 Task: Create a due date automation trigger when advanced on, on the monday after a card is due add fields with custom field "Resume" set to a number greater than 1 and greater than 10 at 11:00 AM.
Action: Mouse moved to (995, 72)
Screenshot: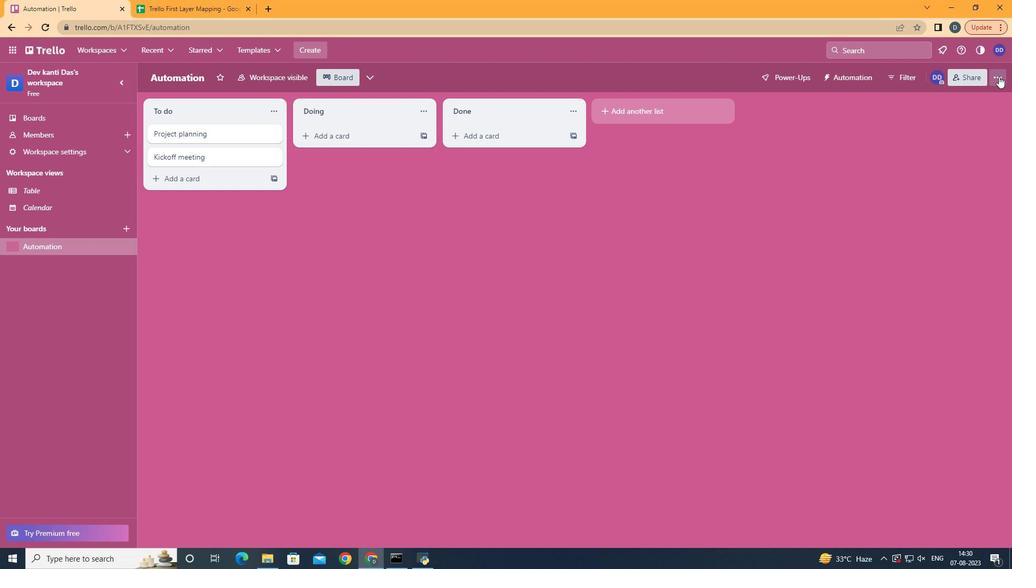 
Action: Mouse pressed left at (995, 72)
Screenshot: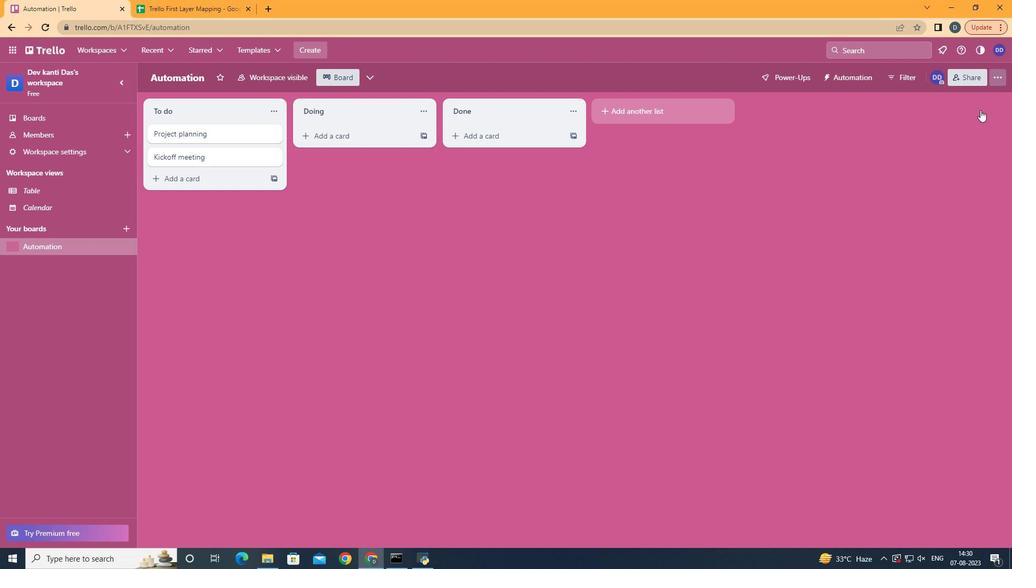 
Action: Mouse moved to (916, 217)
Screenshot: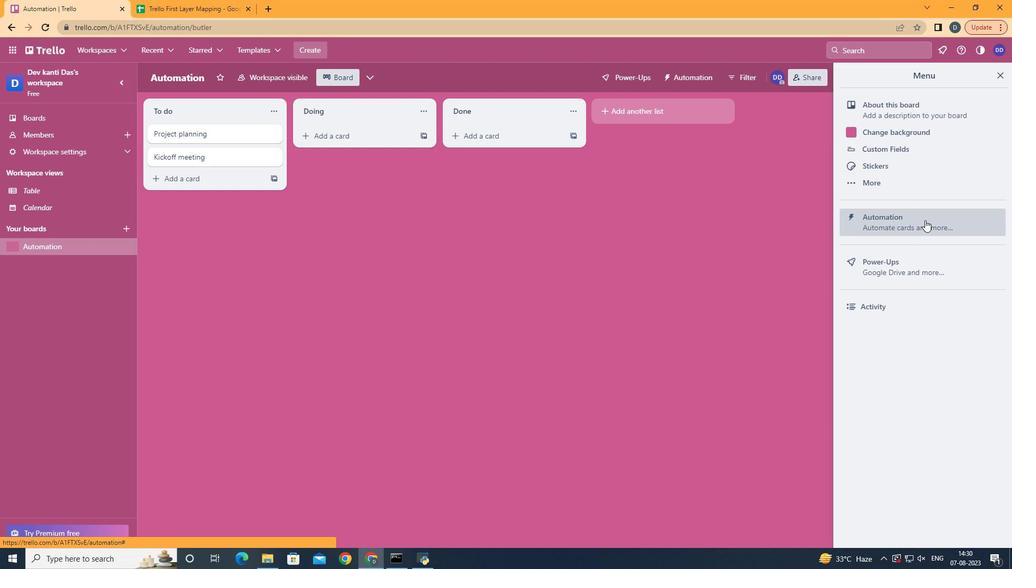 
Action: Mouse pressed left at (916, 217)
Screenshot: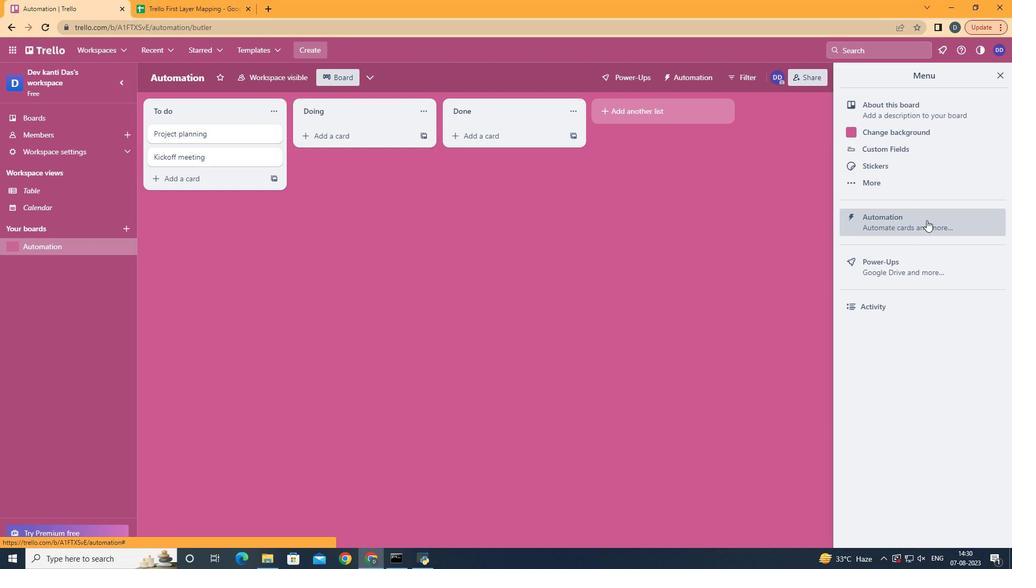 
Action: Mouse moved to (192, 207)
Screenshot: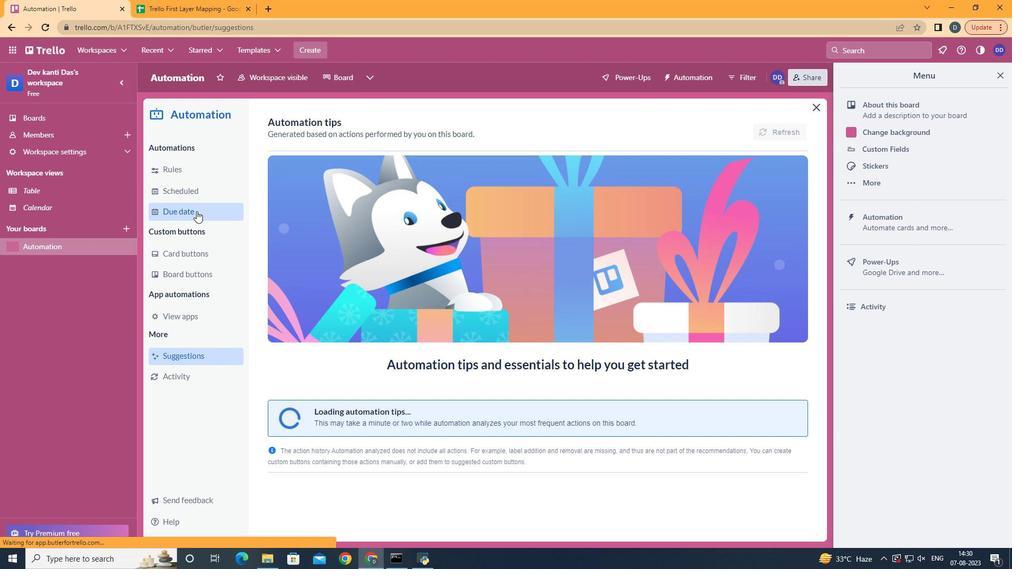 
Action: Mouse pressed left at (192, 207)
Screenshot: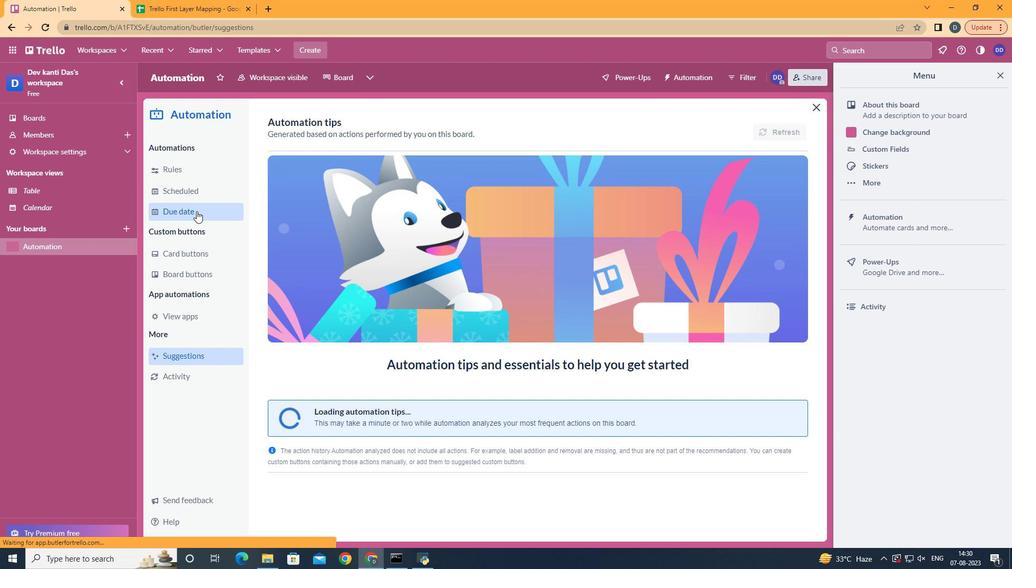 
Action: Mouse moved to (748, 127)
Screenshot: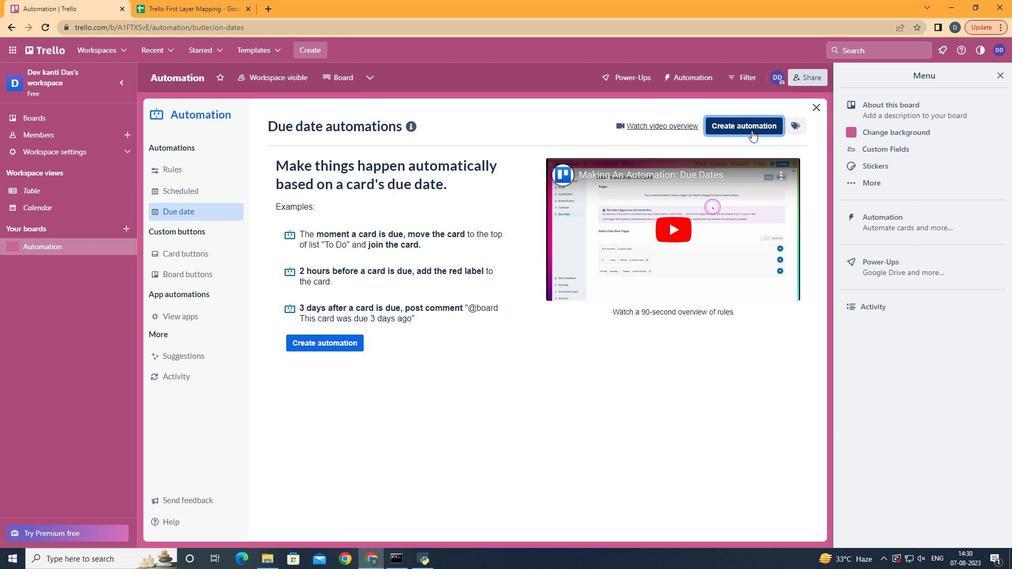 
Action: Mouse pressed left at (748, 127)
Screenshot: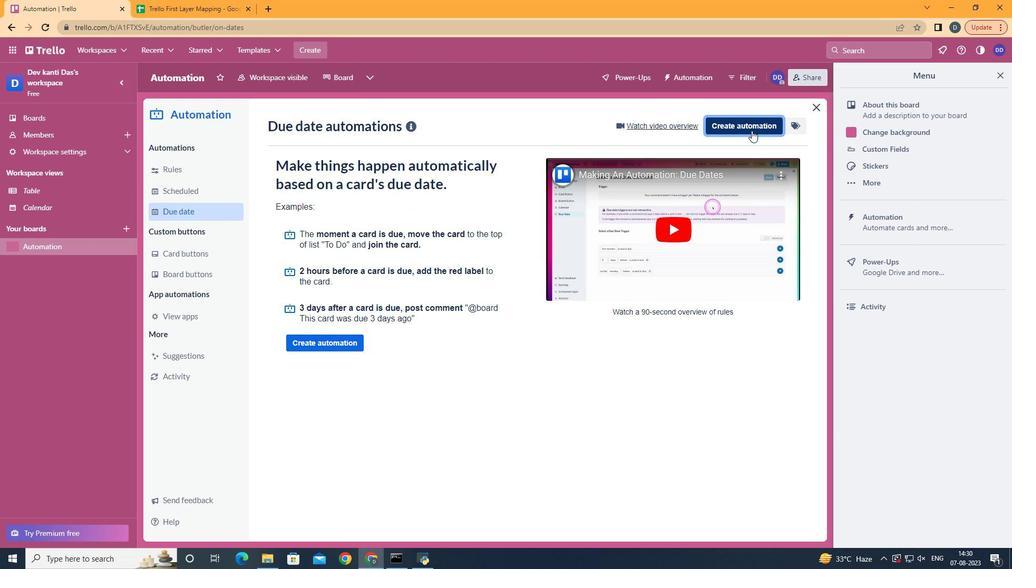
Action: Mouse moved to (552, 228)
Screenshot: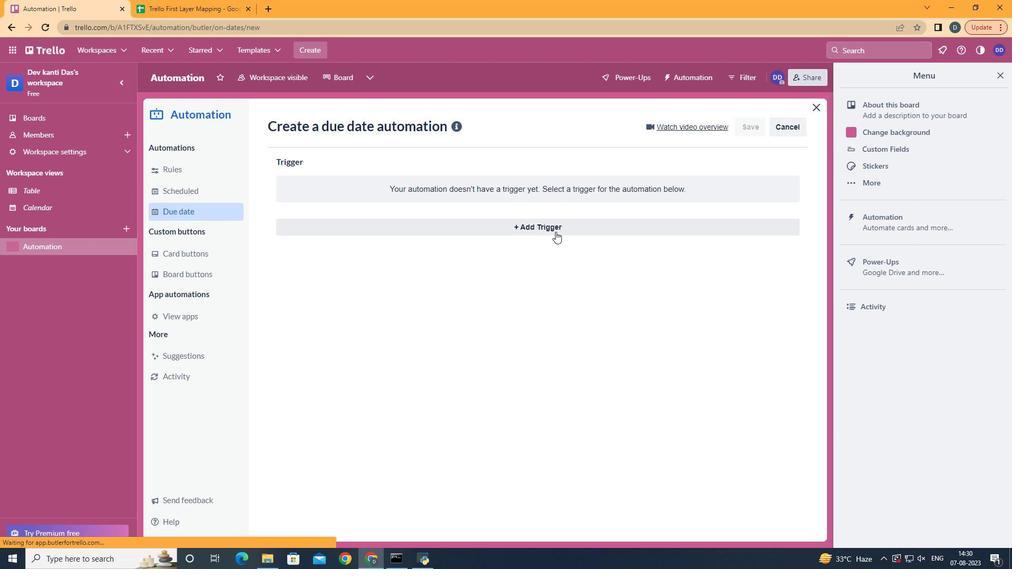 
Action: Mouse pressed left at (552, 228)
Screenshot: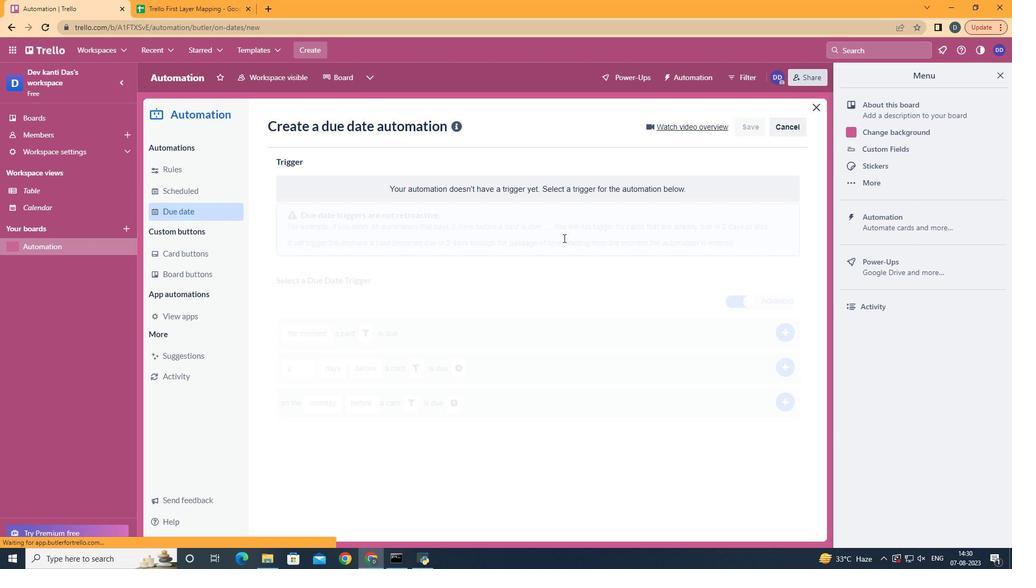 
Action: Mouse moved to (331, 263)
Screenshot: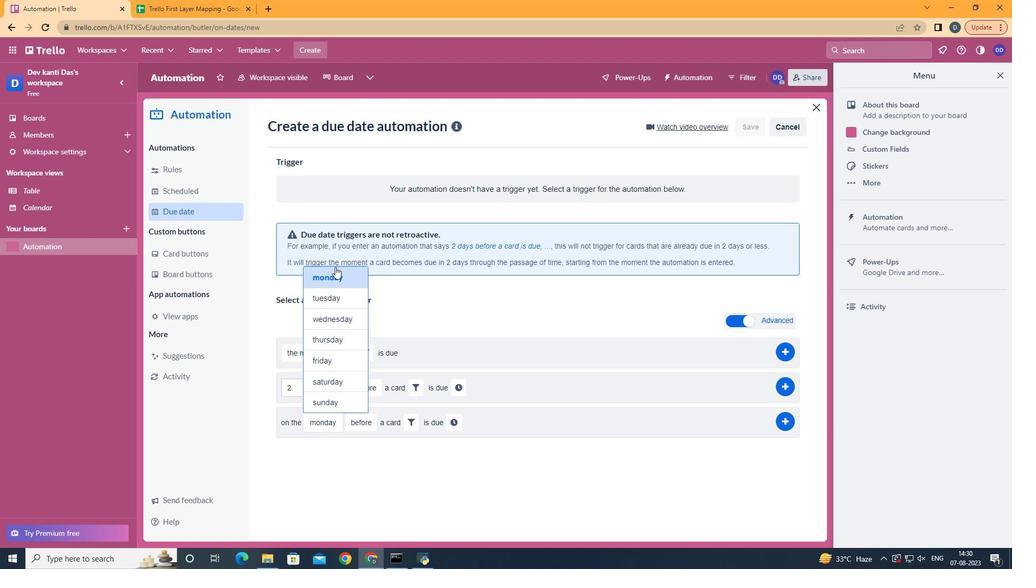 
Action: Mouse pressed left at (331, 263)
Screenshot: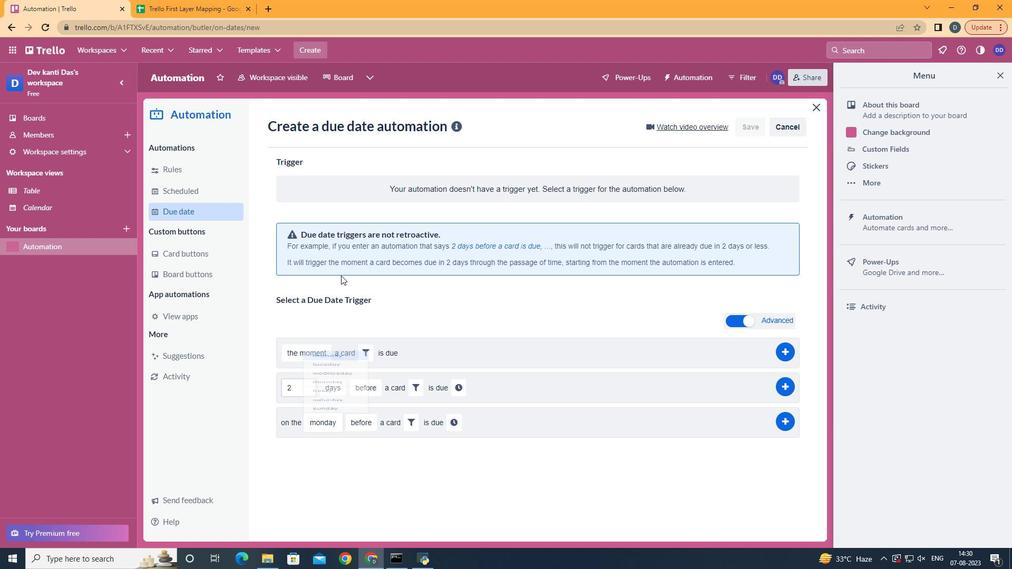 
Action: Mouse moved to (365, 455)
Screenshot: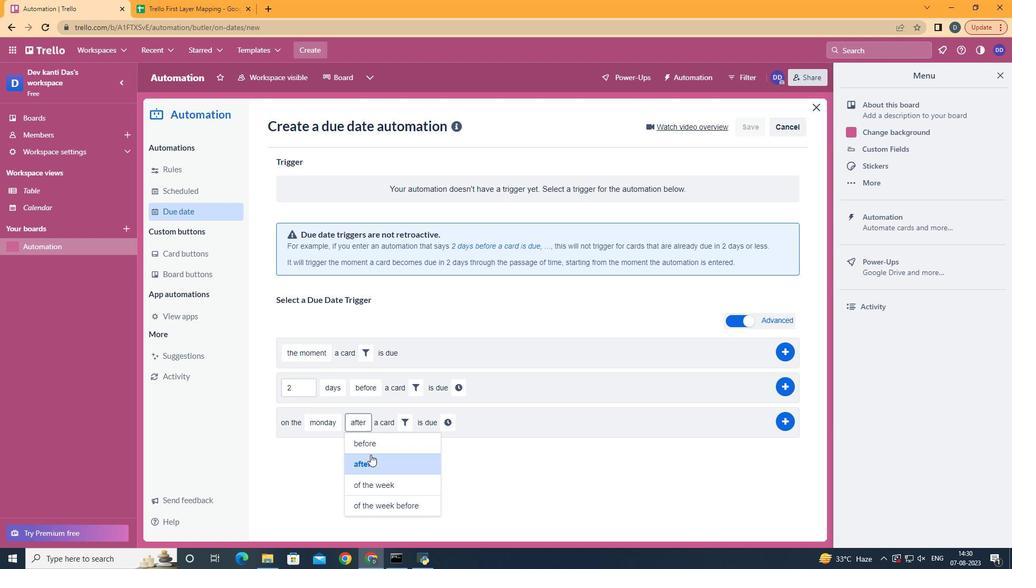 
Action: Mouse pressed left at (365, 455)
Screenshot: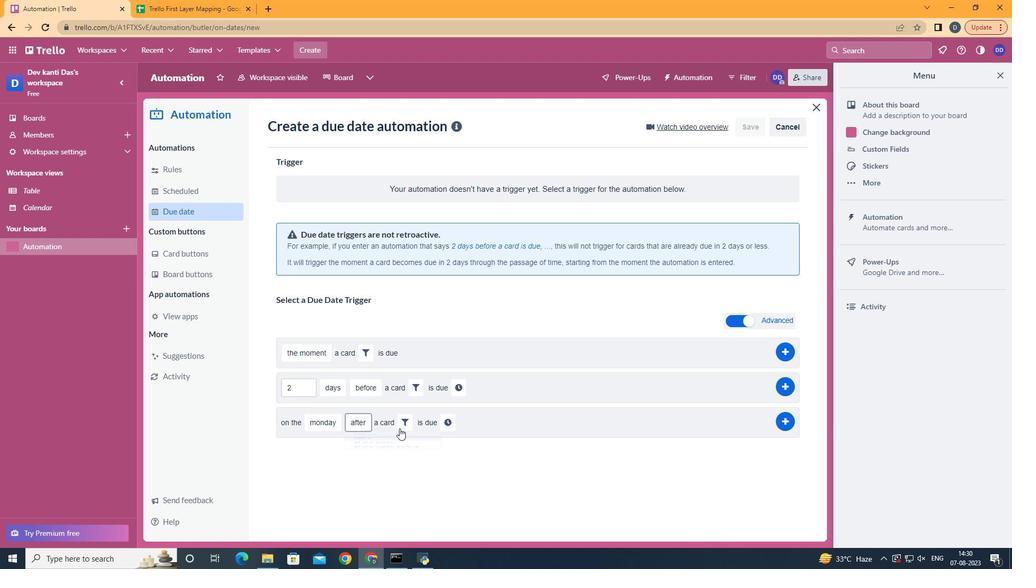 
Action: Mouse moved to (398, 418)
Screenshot: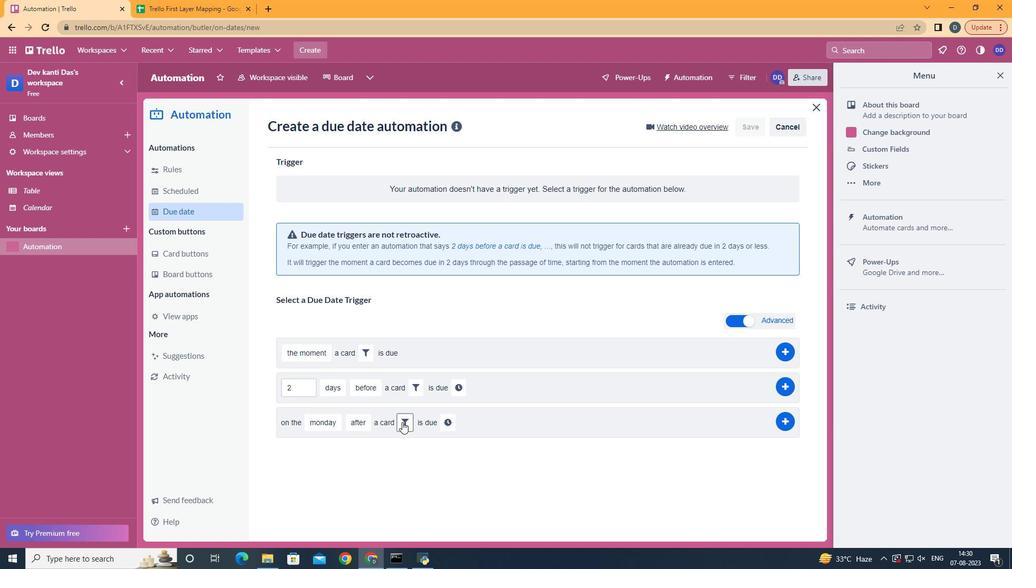 
Action: Mouse pressed left at (398, 418)
Screenshot: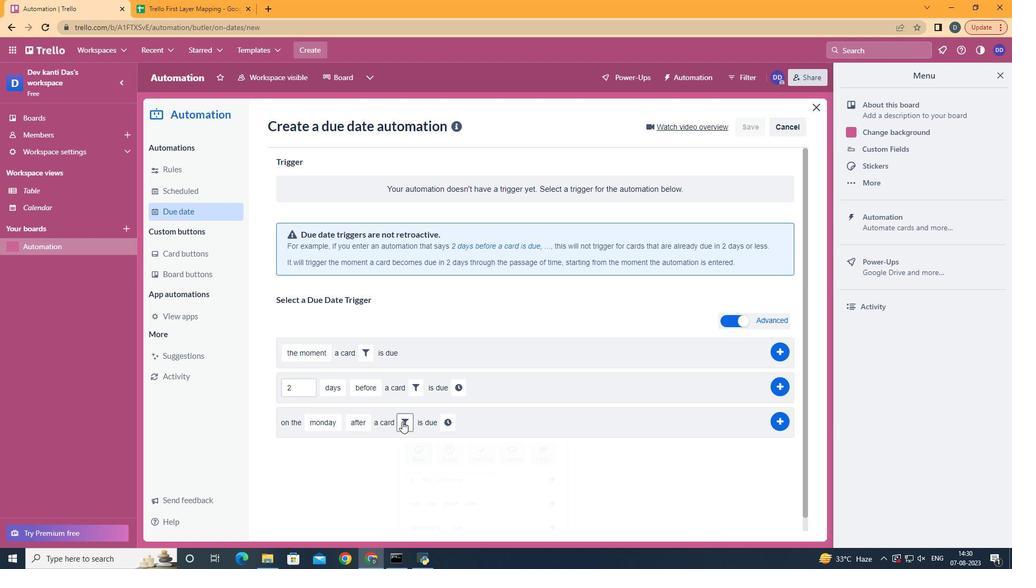 
Action: Mouse moved to (563, 453)
Screenshot: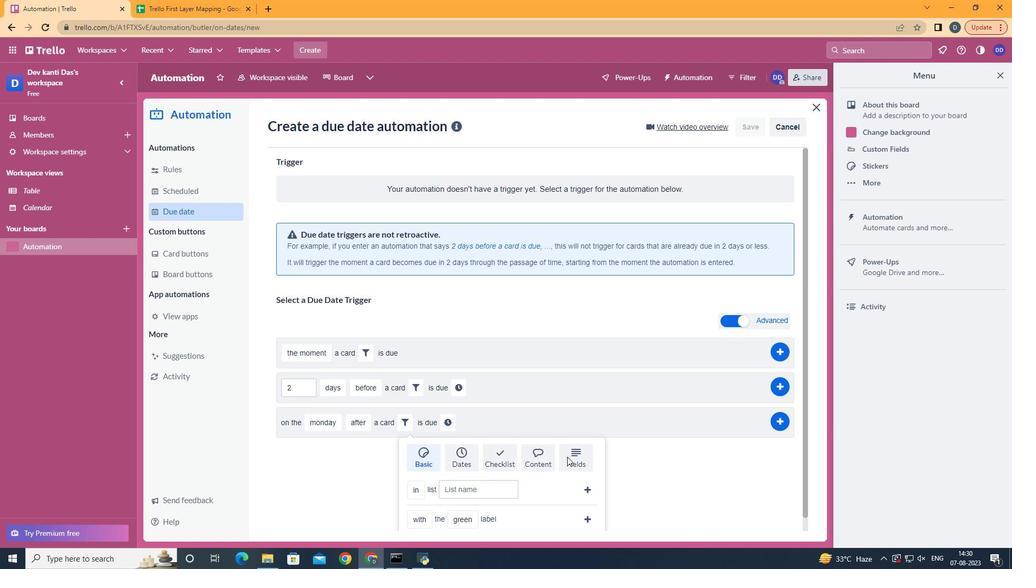 
Action: Mouse pressed left at (563, 453)
Screenshot: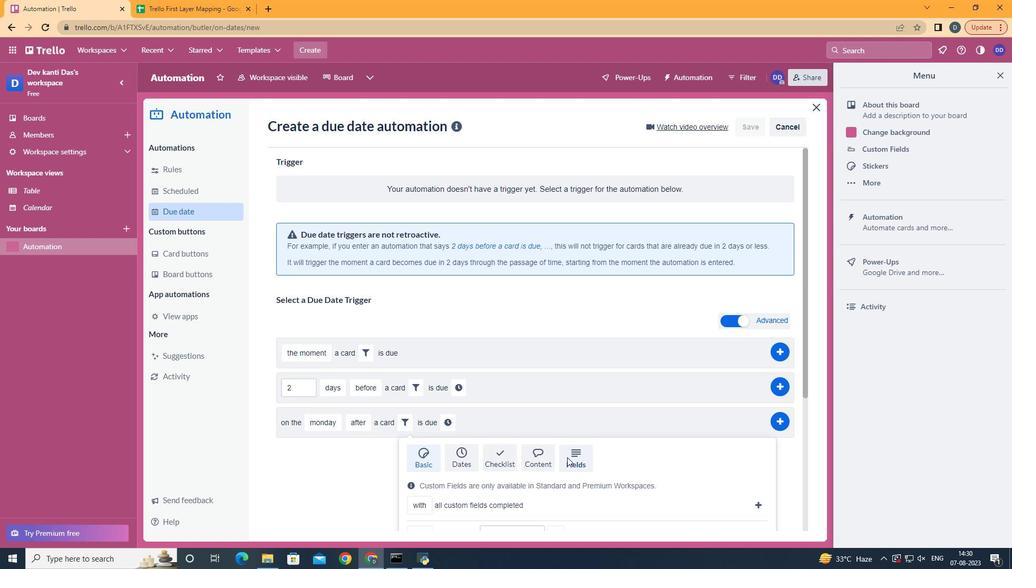
Action: Mouse moved to (563, 453)
Screenshot: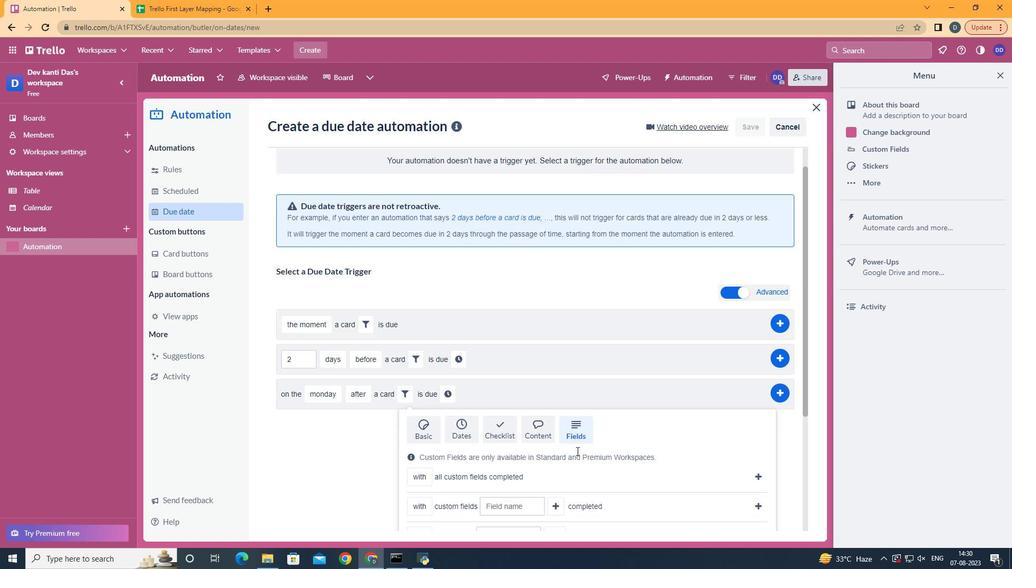 
Action: Mouse scrolled (563, 453) with delta (0, 0)
Screenshot: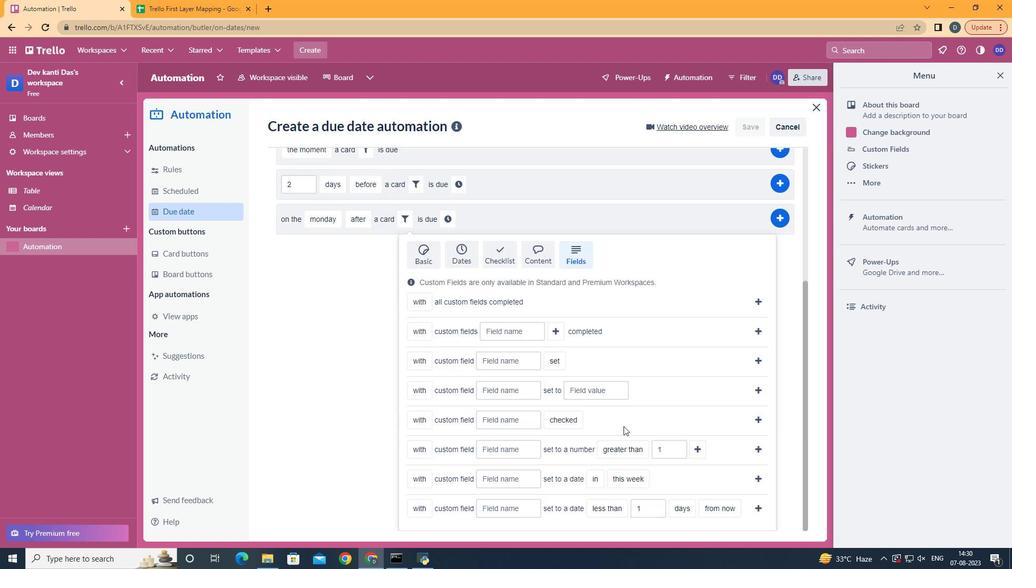 
Action: Mouse scrolled (563, 453) with delta (0, 0)
Screenshot: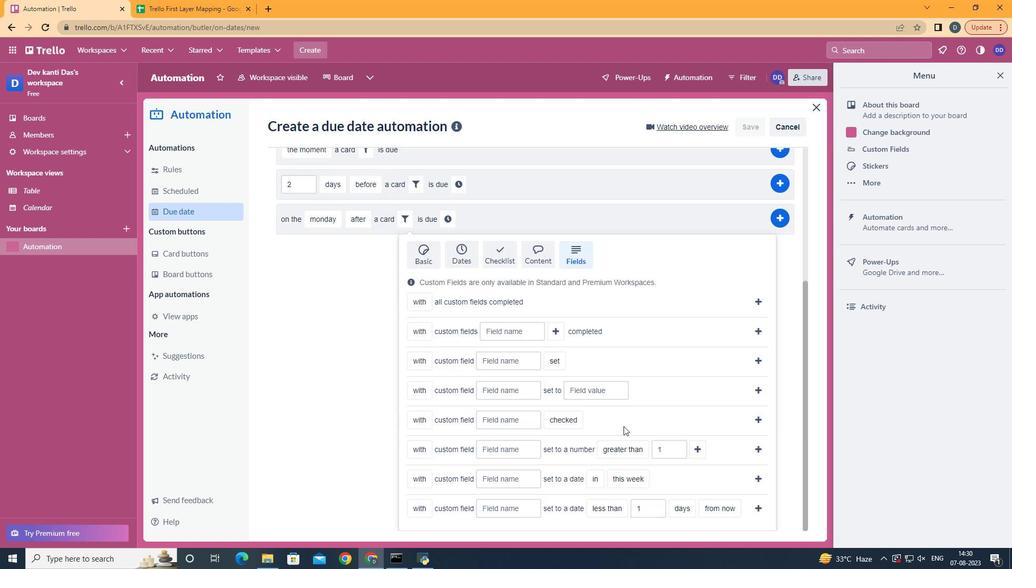 
Action: Mouse scrolled (563, 453) with delta (0, 0)
Screenshot: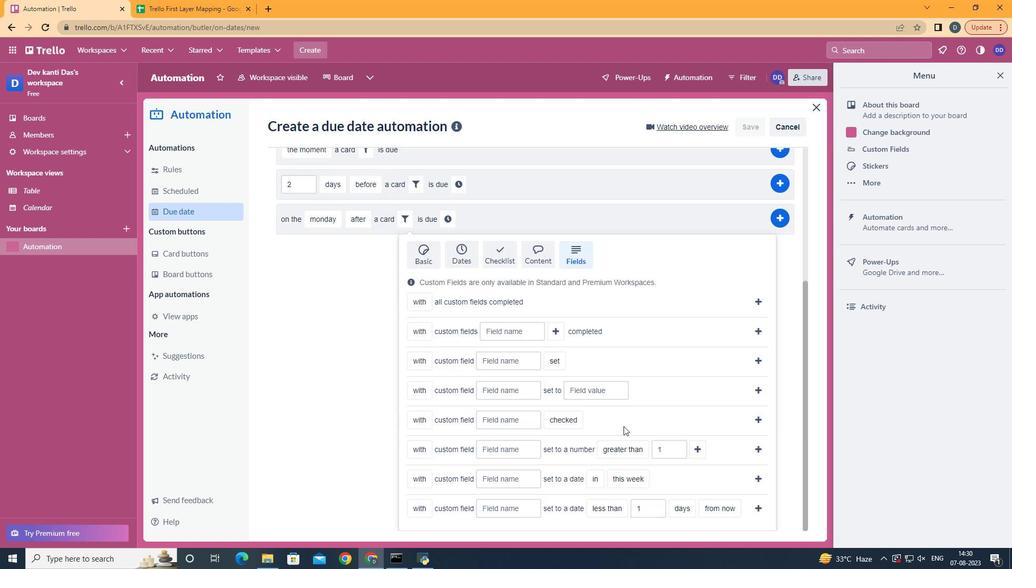 
Action: Mouse scrolled (563, 453) with delta (0, 0)
Screenshot: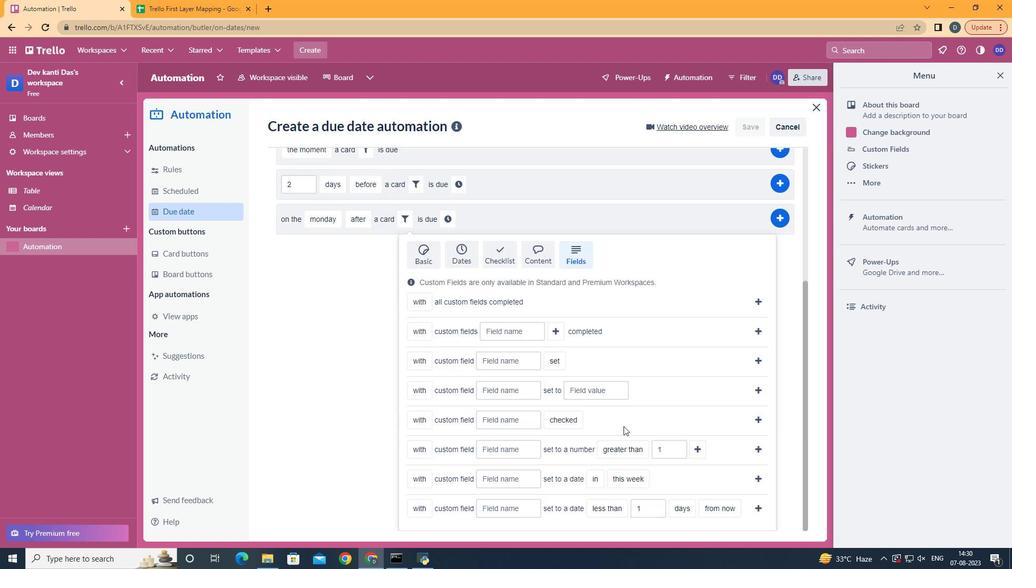 
Action: Mouse scrolled (563, 453) with delta (0, 0)
Screenshot: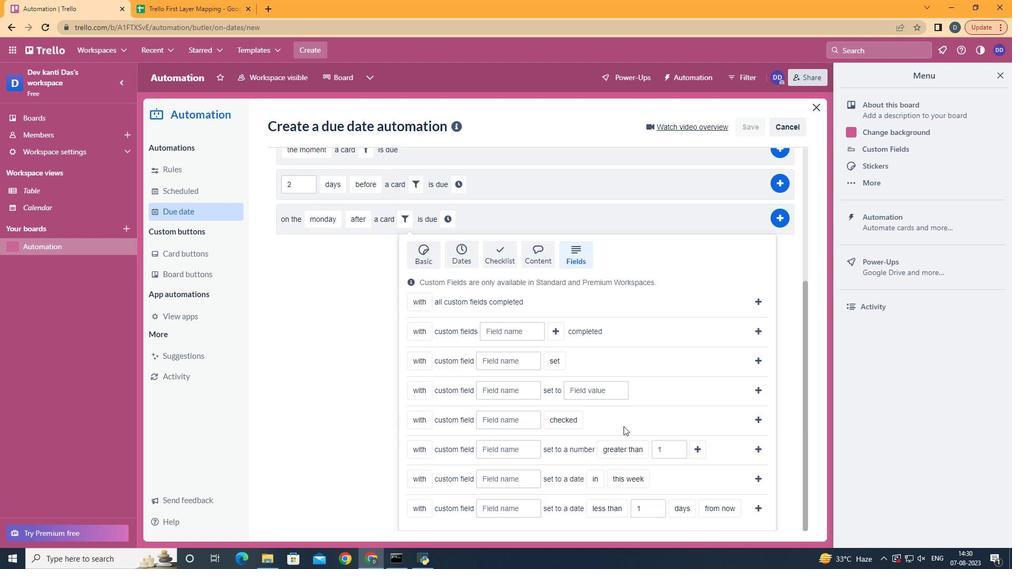 
Action: Mouse moved to (564, 452)
Screenshot: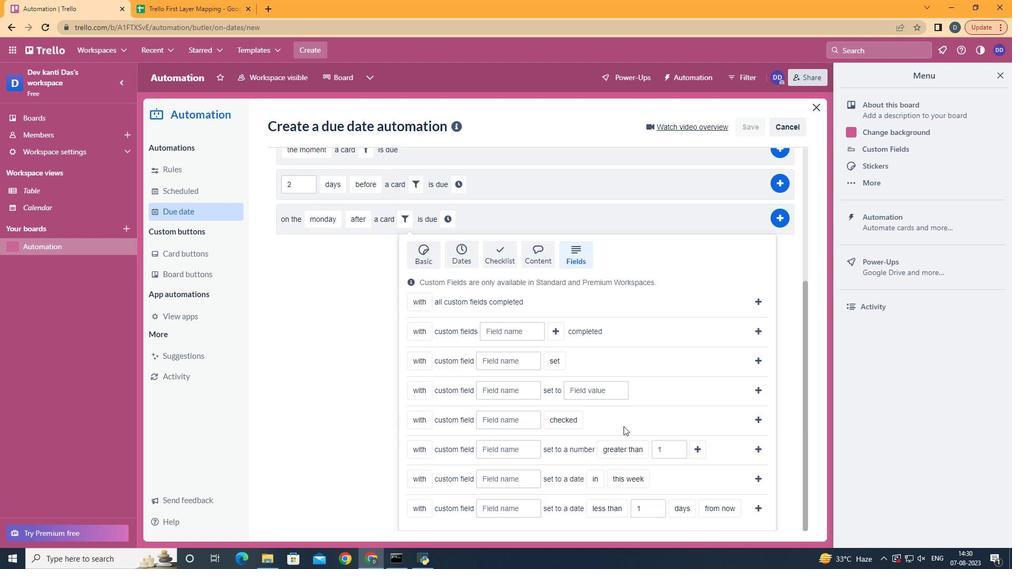 
Action: Mouse scrolled (564, 452) with delta (0, 0)
Screenshot: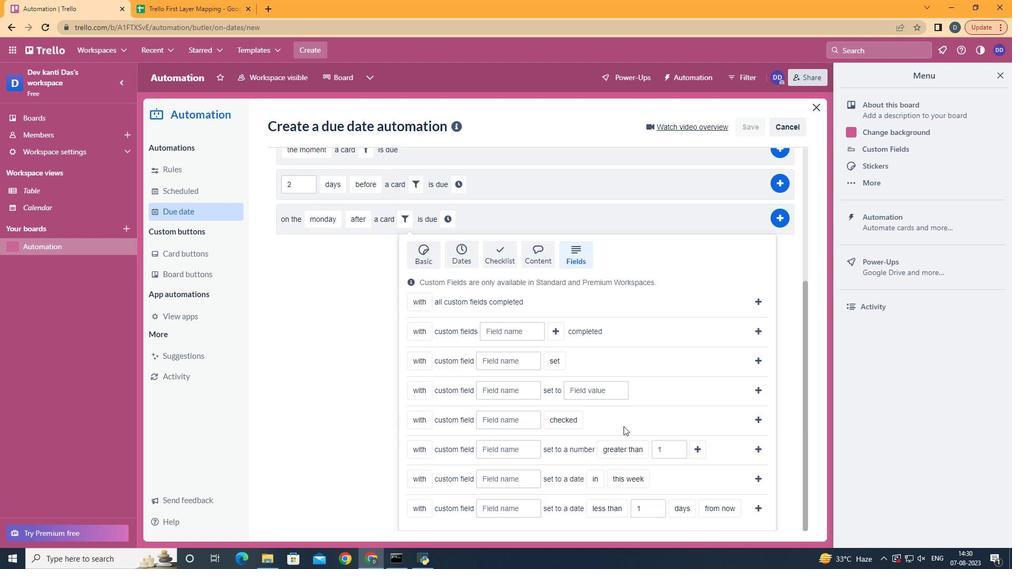 
Action: Mouse moved to (420, 465)
Screenshot: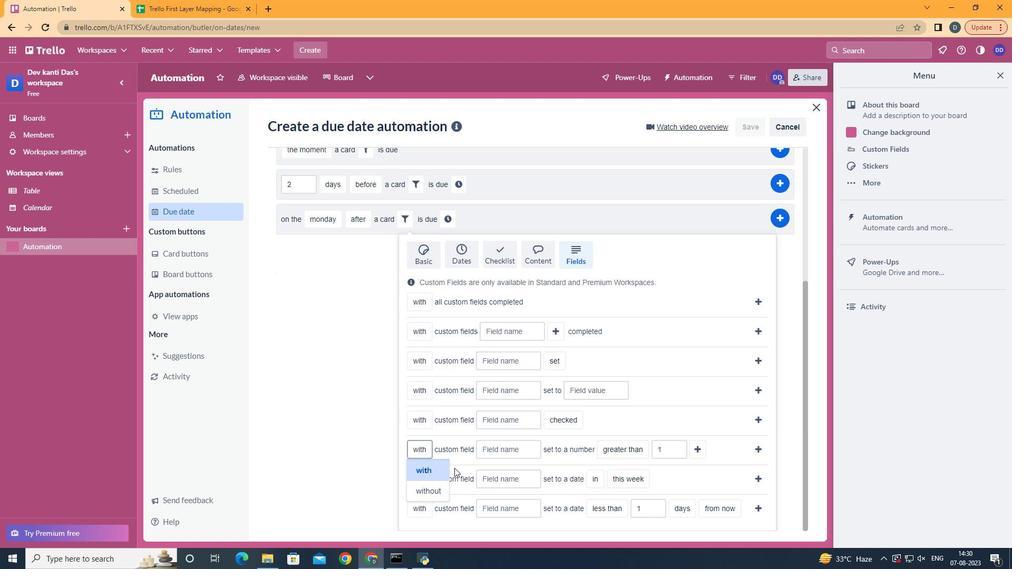 
Action: Mouse pressed left at (420, 465)
Screenshot: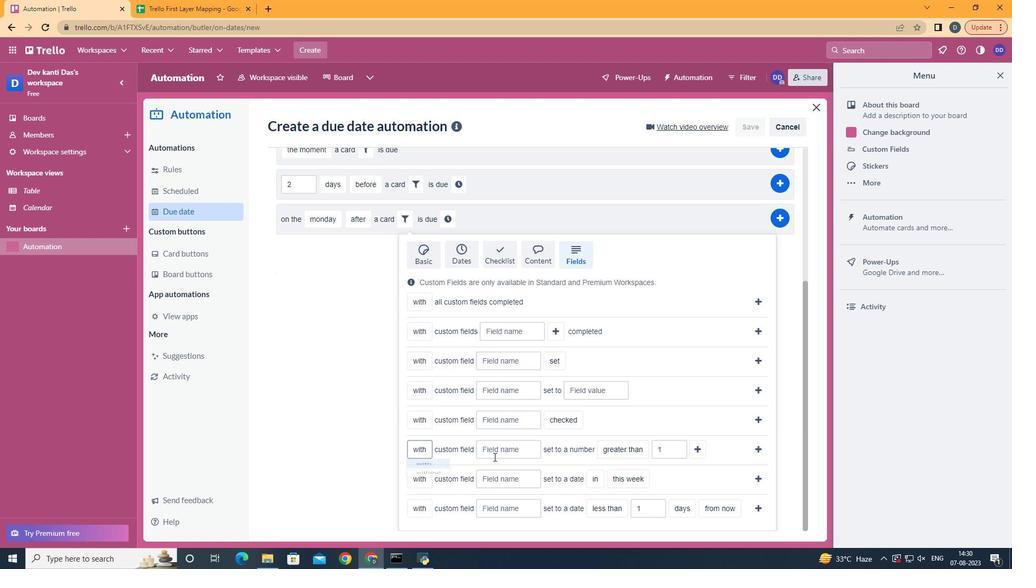 
Action: Mouse moved to (502, 448)
Screenshot: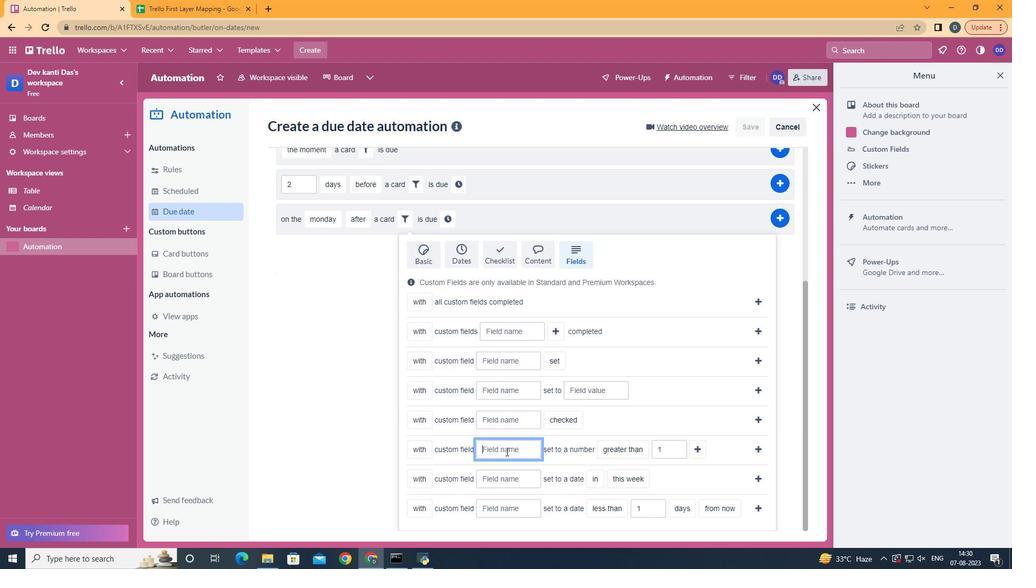
Action: Mouse pressed left at (502, 448)
Screenshot: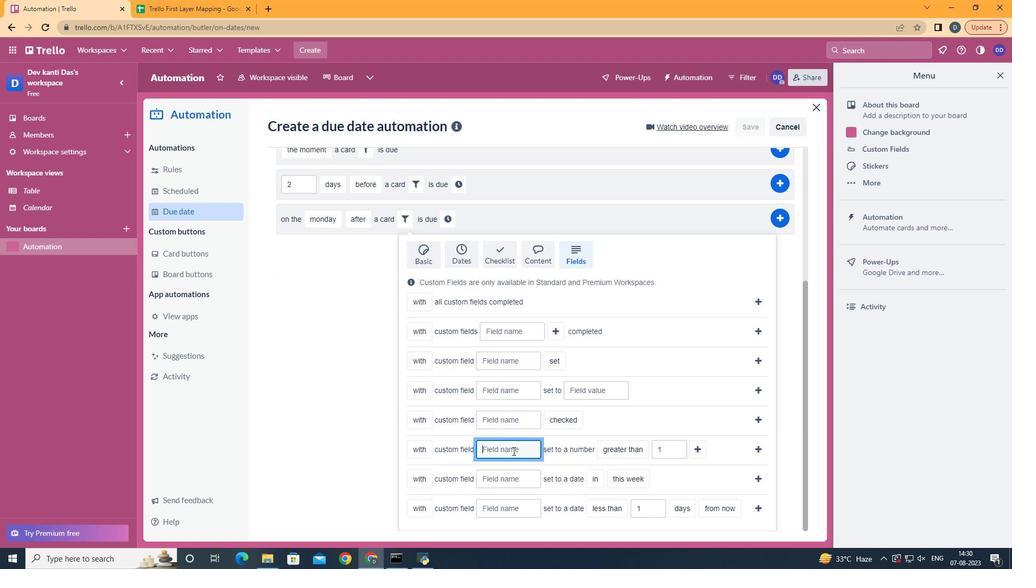 
Action: Mouse moved to (509, 447)
Screenshot: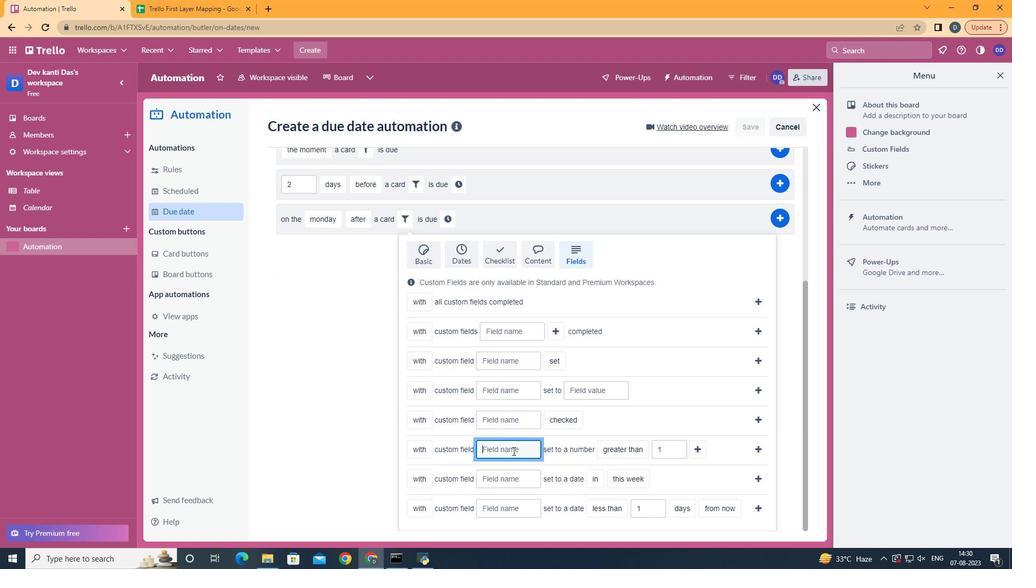 
Action: Key pressed <Key.shift>Resume
Screenshot: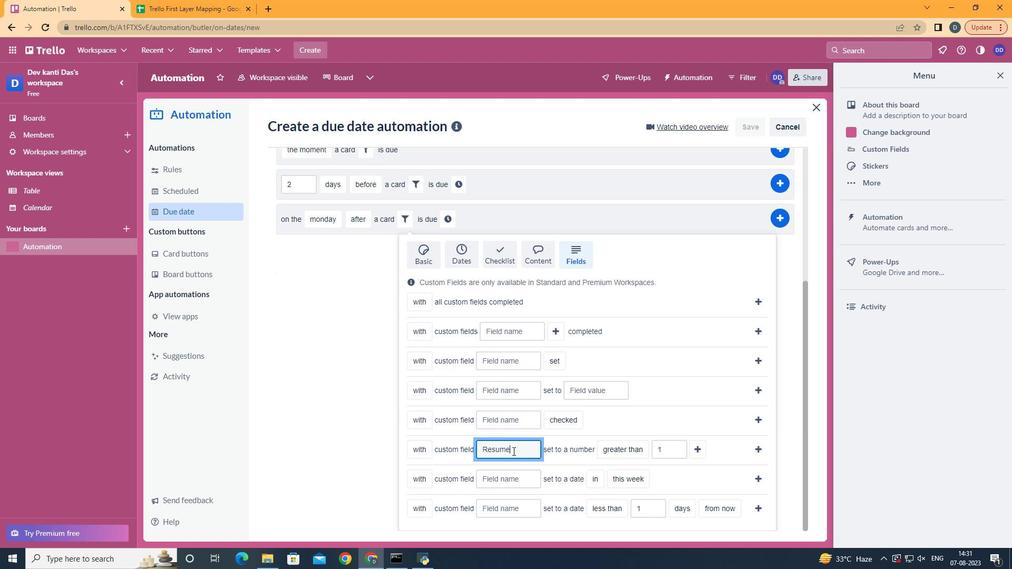 
Action: Mouse moved to (635, 369)
Screenshot: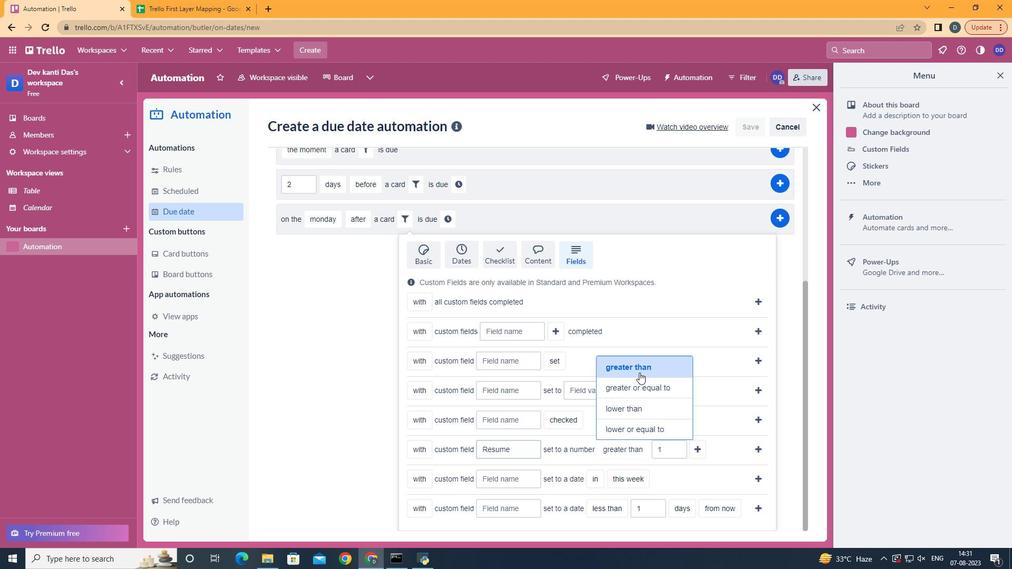
Action: Mouse pressed left at (635, 369)
Screenshot: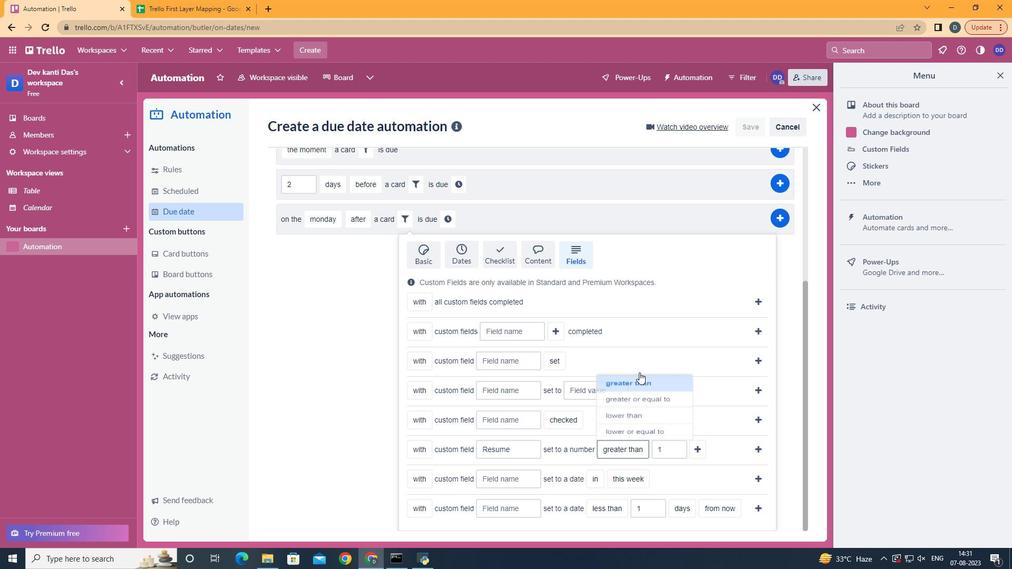 
Action: Mouse moved to (701, 445)
Screenshot: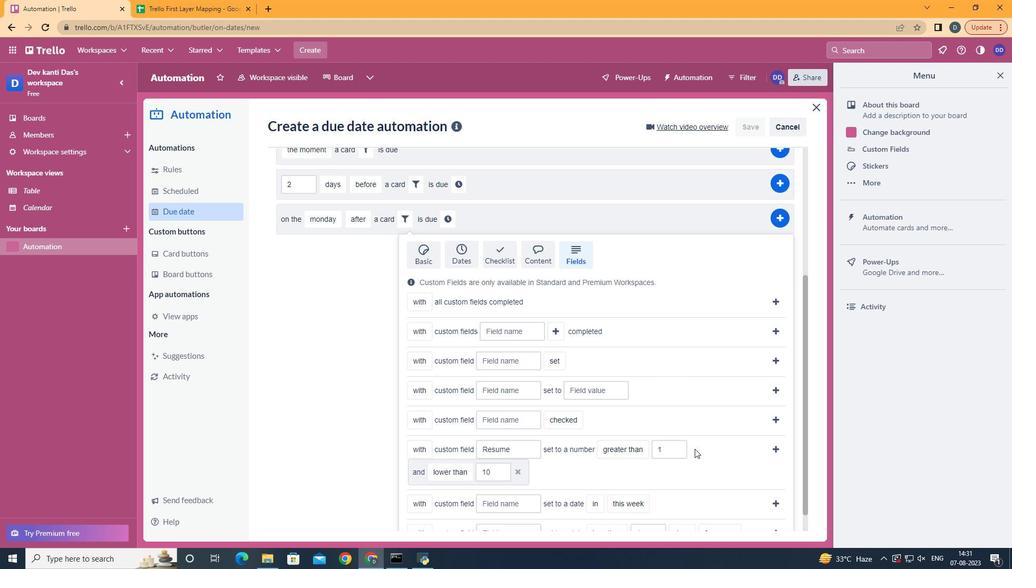 
Action: Mouse pressed left at (701, 445)
Screenshot: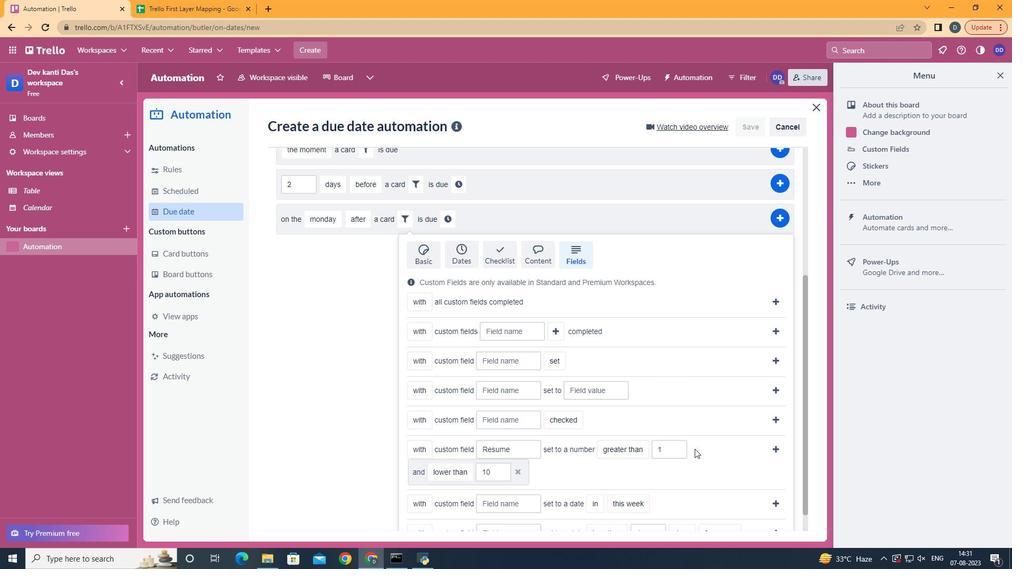 
Action: Mouse moved to (471, 429)
Screenshot: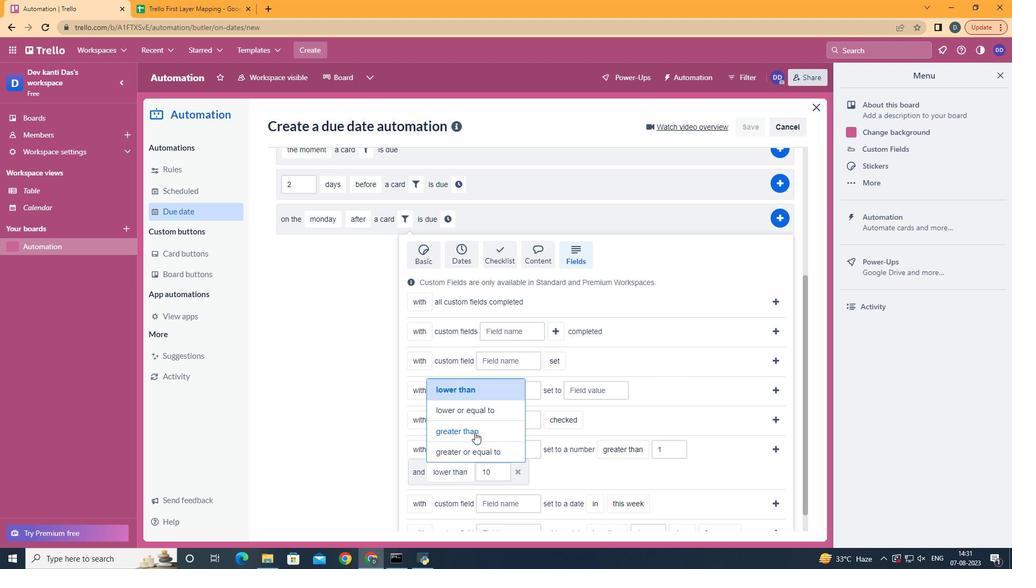 
Action: Mouse pressed left at (471, 429)
Screenshot: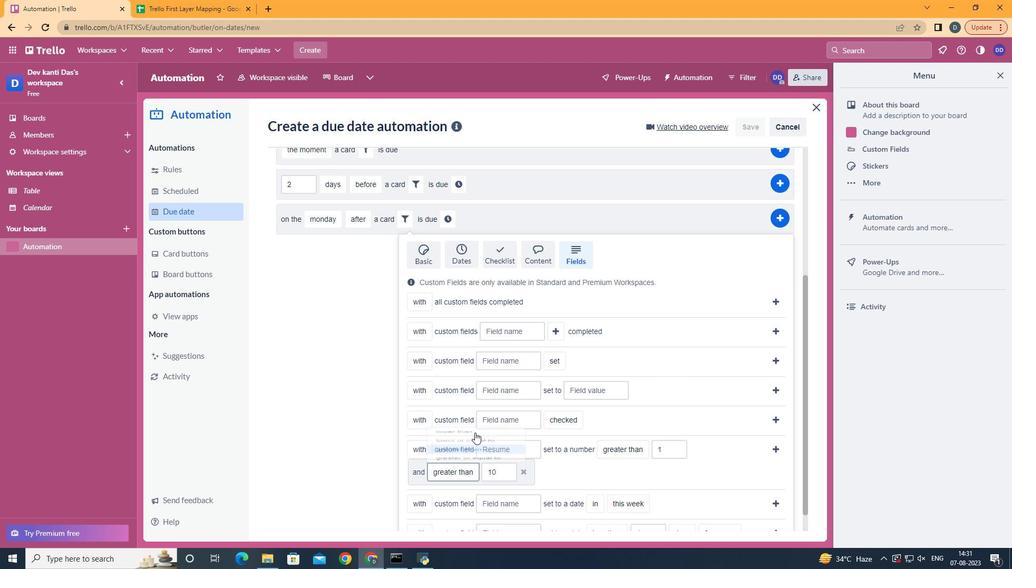 
Action: Mouse moved to (773, 446)
Screenshot: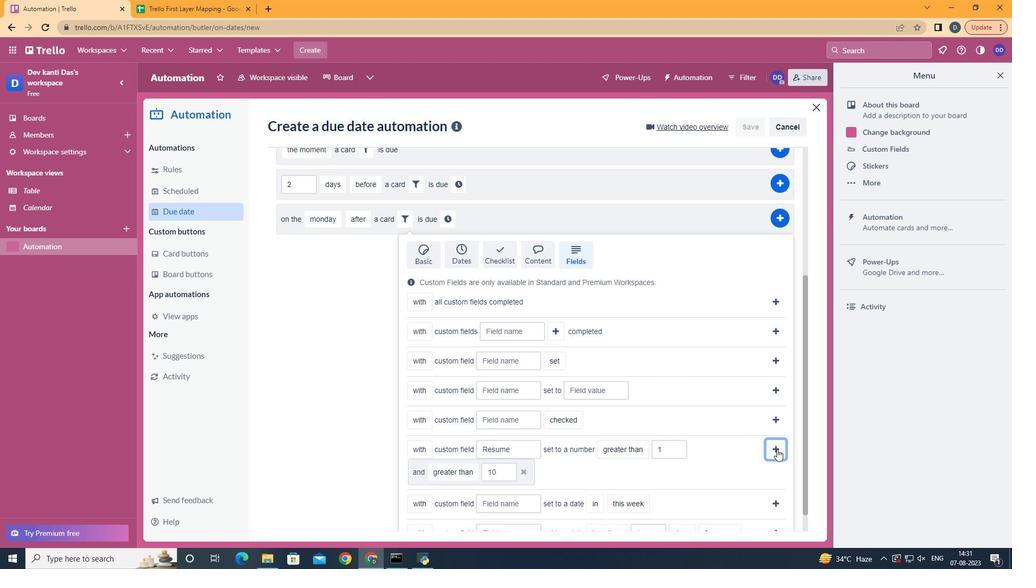 
Action: Mouse pressed left at (773, 446)
Screenshot: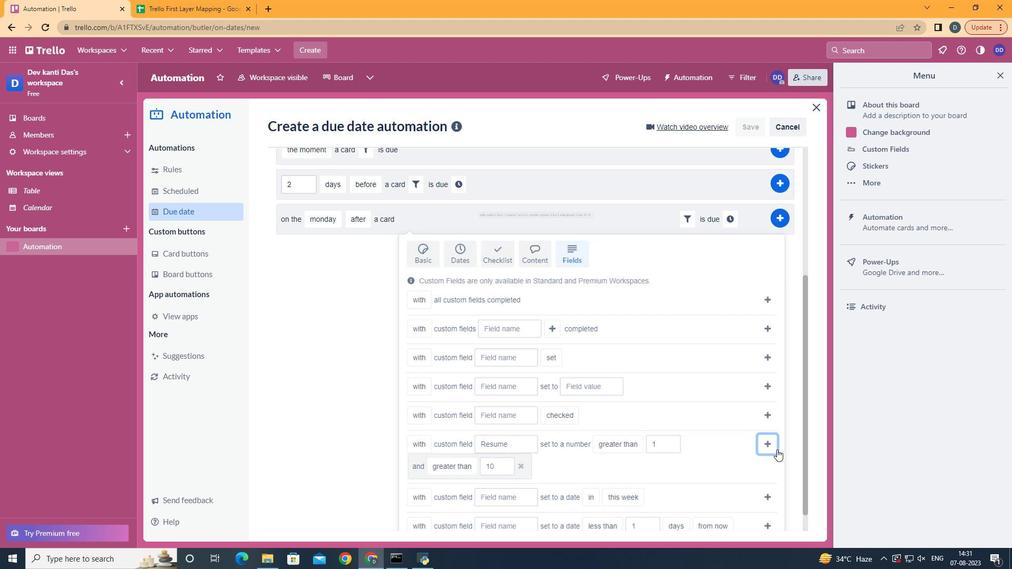 
Action: Mouse moved to (724, 417)
Screenshot: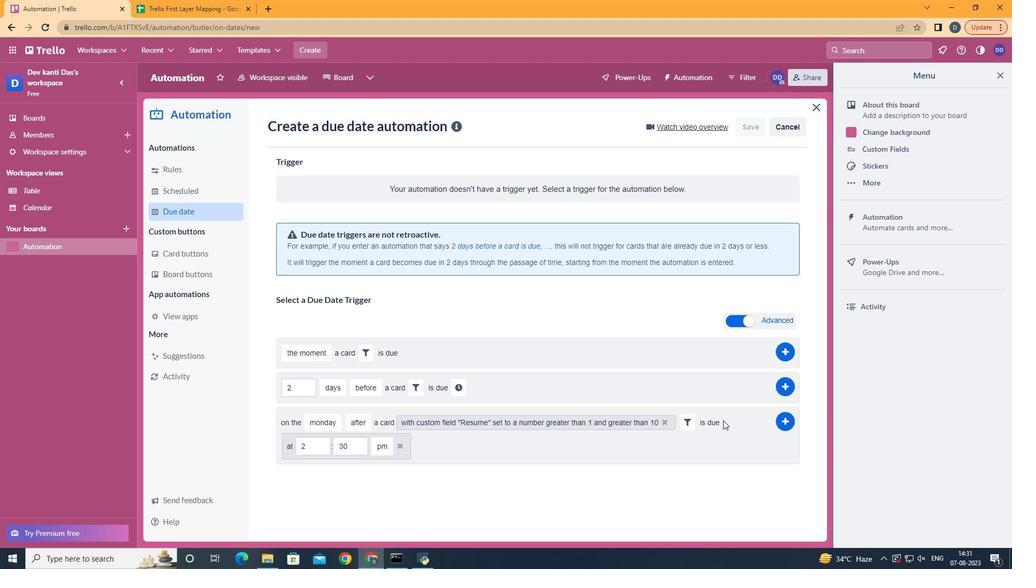 
Action: Mouse pressed left at (724, 417)
Screenshot: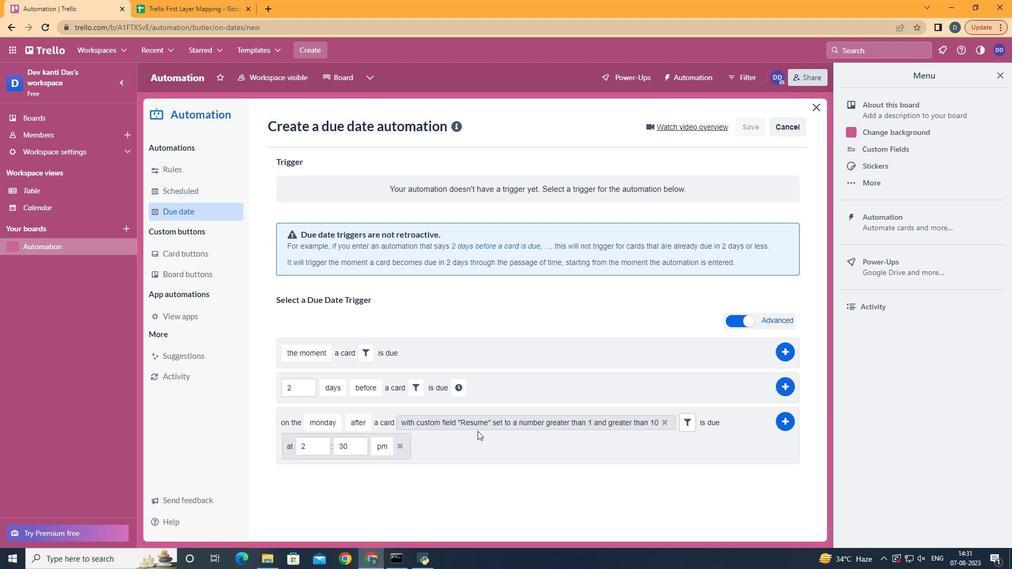 
Action: Mouse moved to (307, 442)
Screenshot: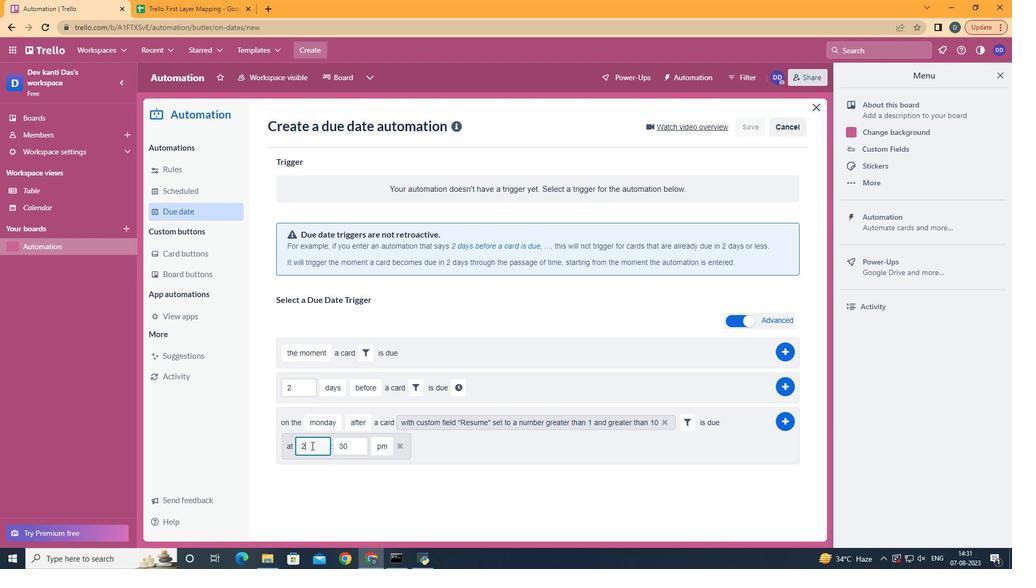 
Action: Mouse pressed left at (307, 442)
Screenshot: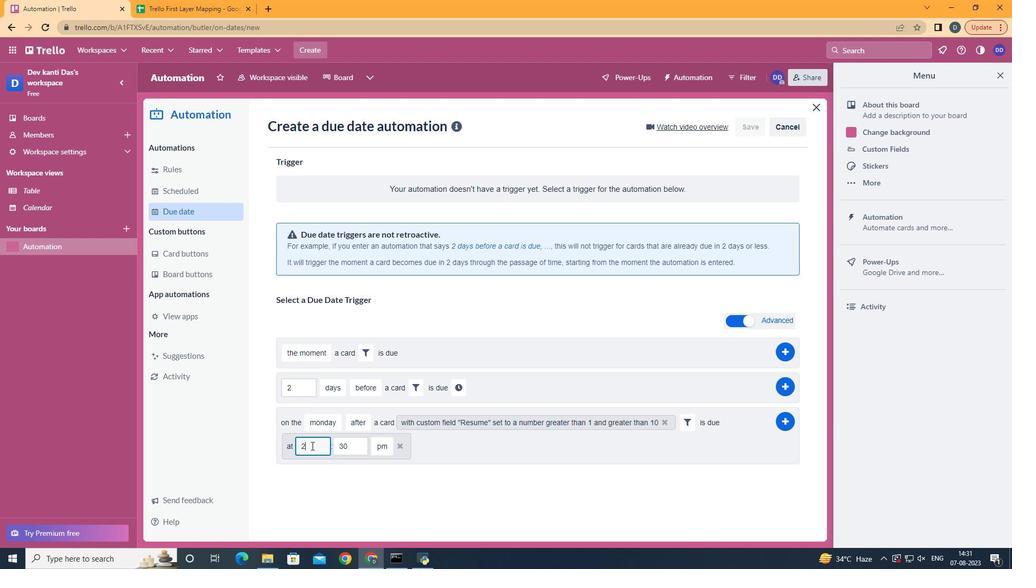 
Action: Mouse moved to (307, 442)
Screenshot: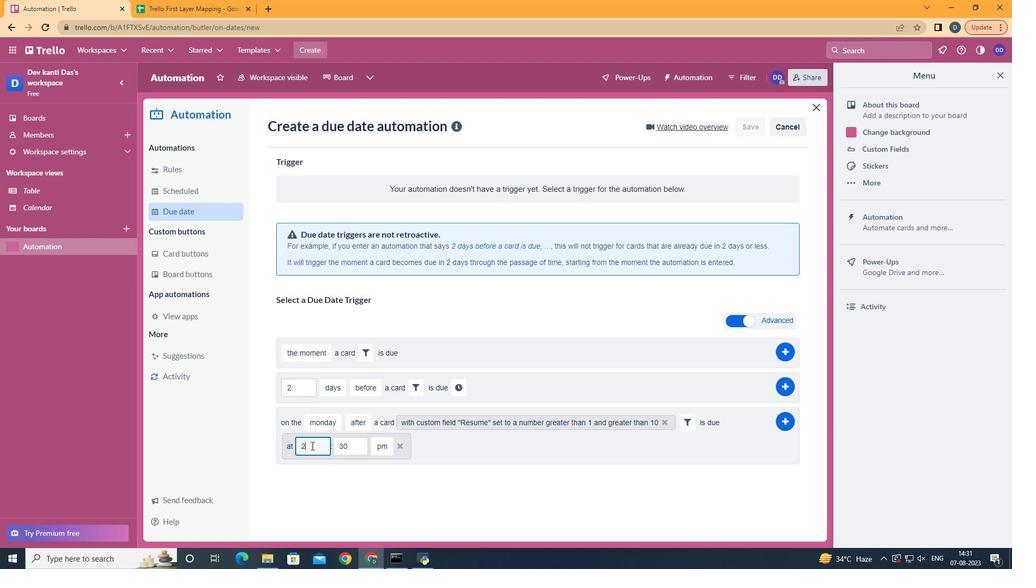 
Action: Key pressed <Key.backspace>11
Screenshot: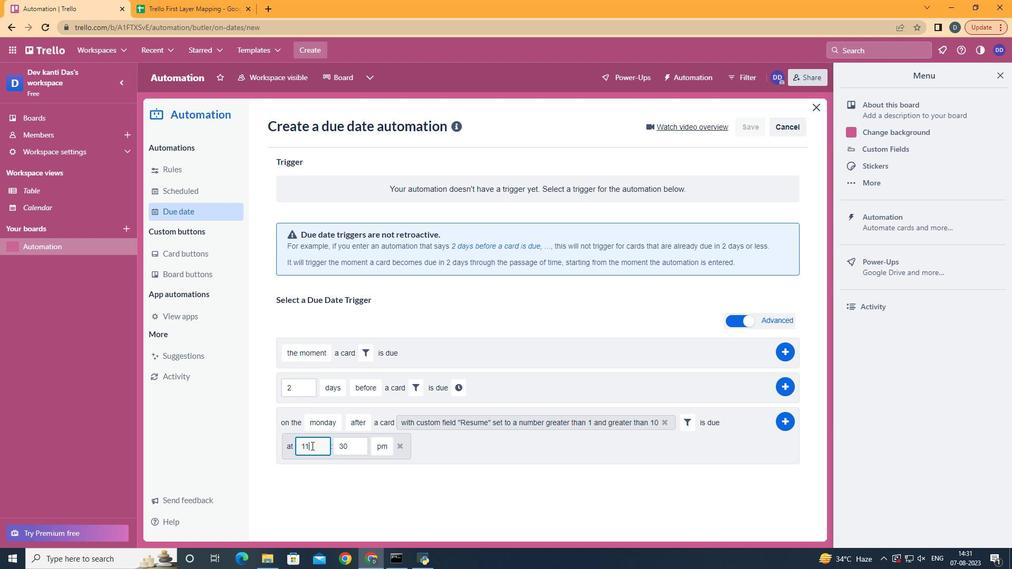 
Action: Mouse moved to (349, 448)
Screenshot: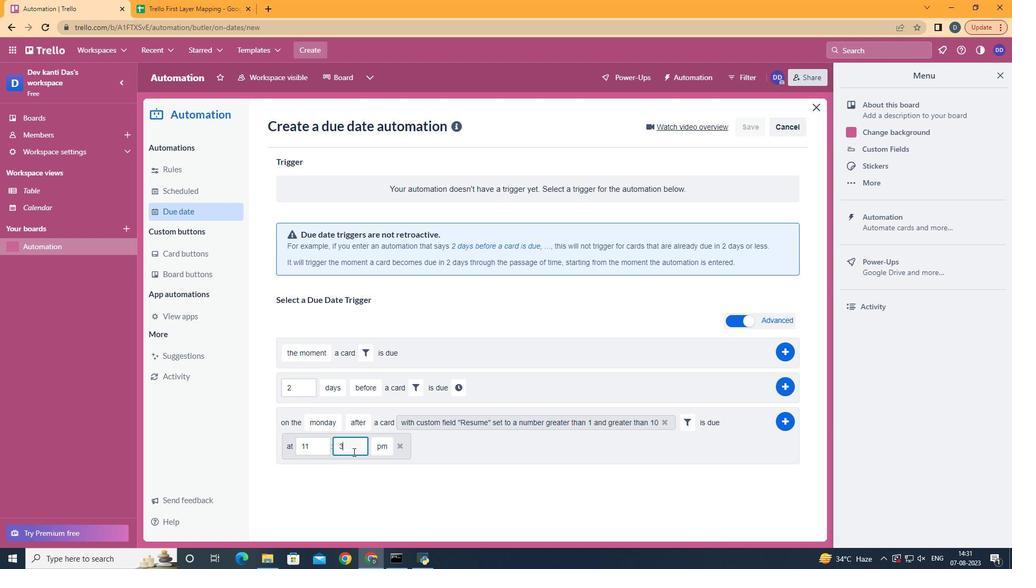 
Action: Mouse pressed left at (349, 448)
Screenshot: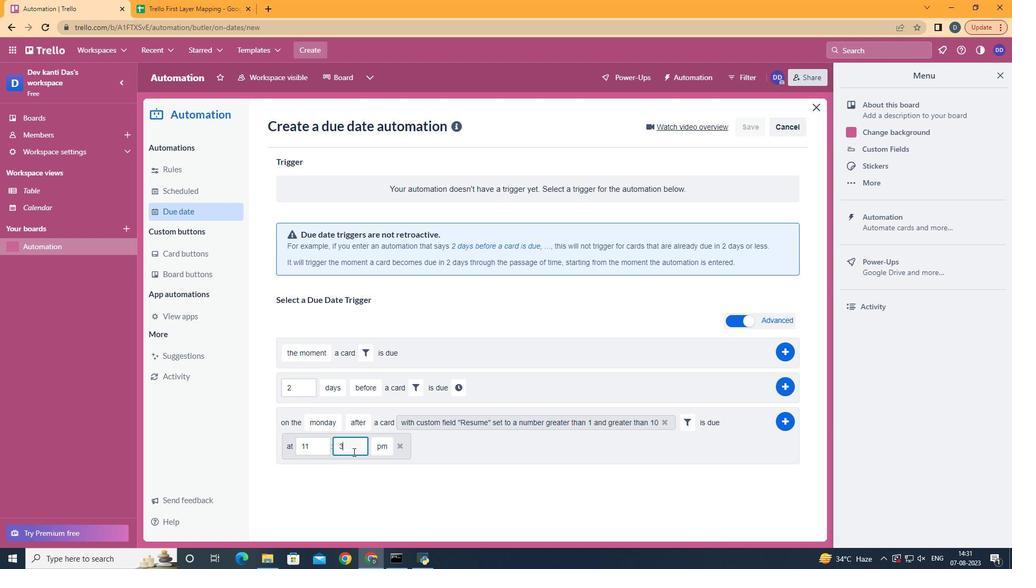 
Action: Key pressed <Key.backspace><Key.backspace>00
Screenshot: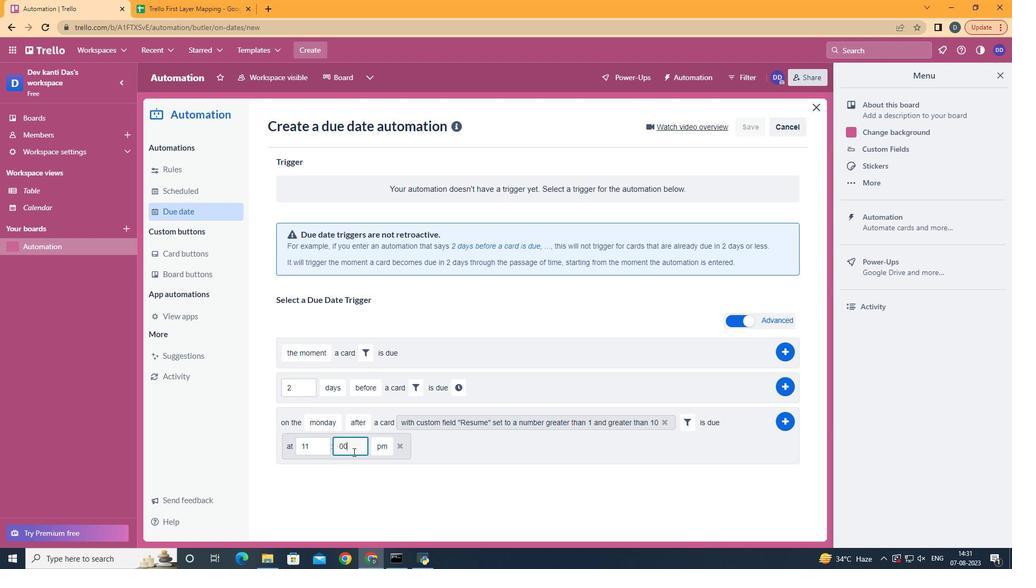 
Action: Mouse moved to (375, 463)
Screenshot: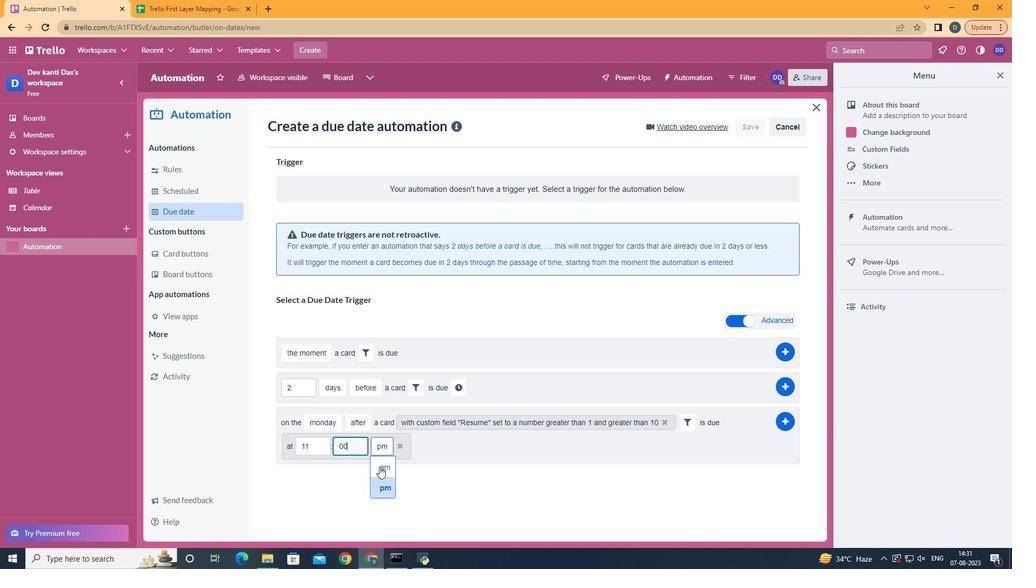 
Action: Mouse pressed left at (375, 463)
Screenshot: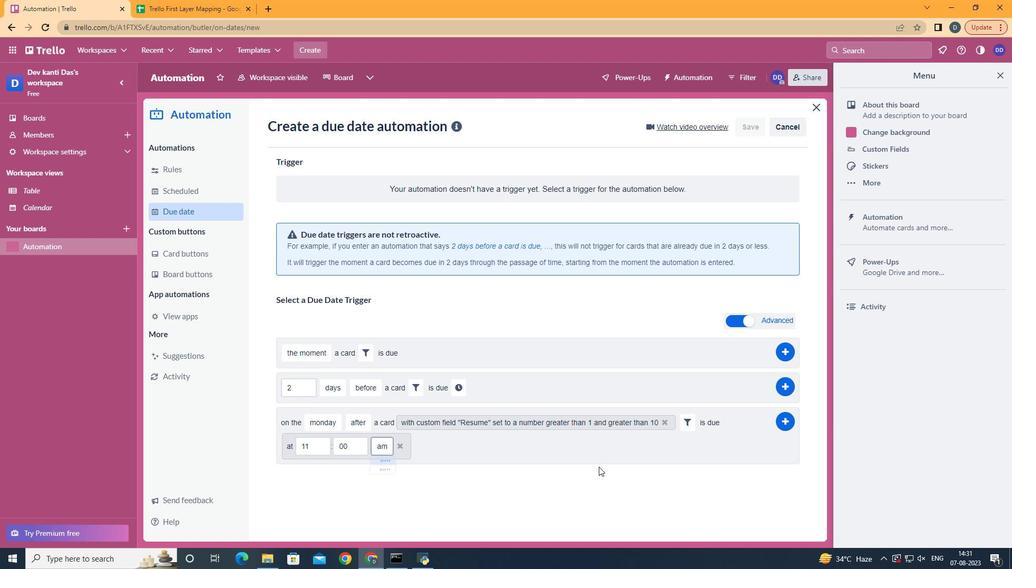 
Action: Mouse moved to (783, 414)
Screenshot: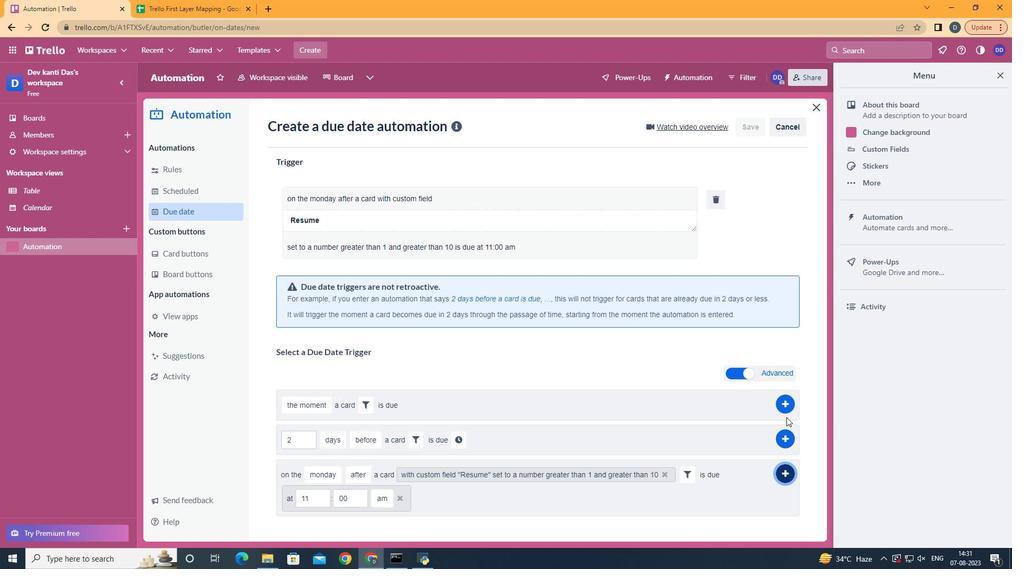
Action: Mouse pressed left at (783, 414)
Screenshot: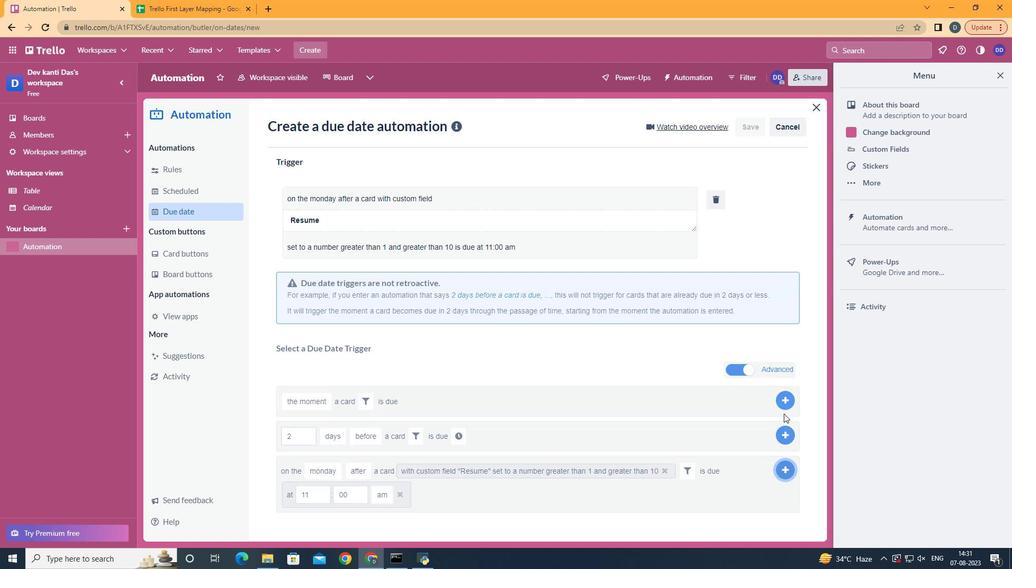 
Action: Mouse moved to (491, 187)
Screenshot: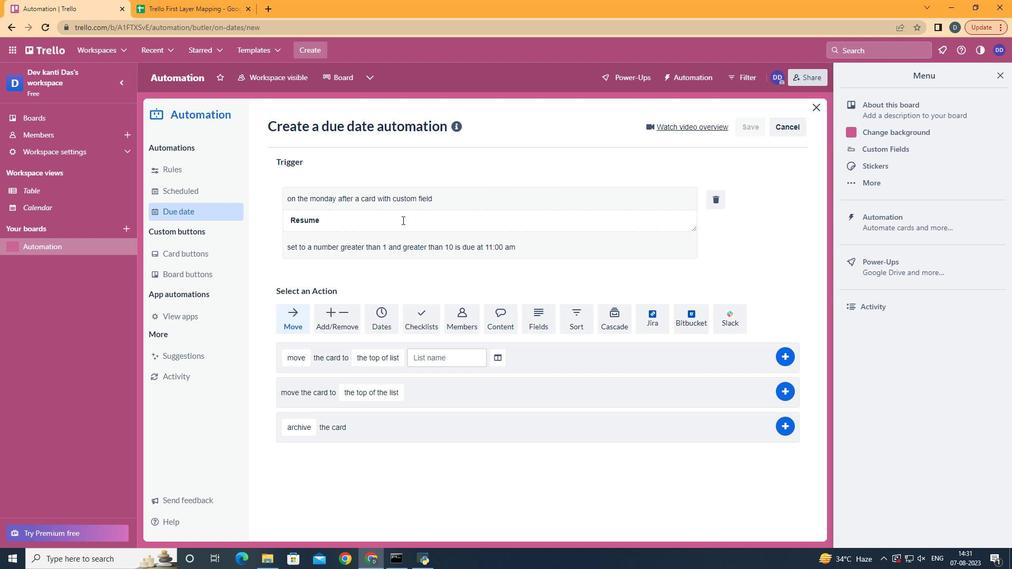 
